 Task: Create in the project Visionary a sprint 'Moonshot'.
Action: Mouse moved to (1306, 617)
Screenshot: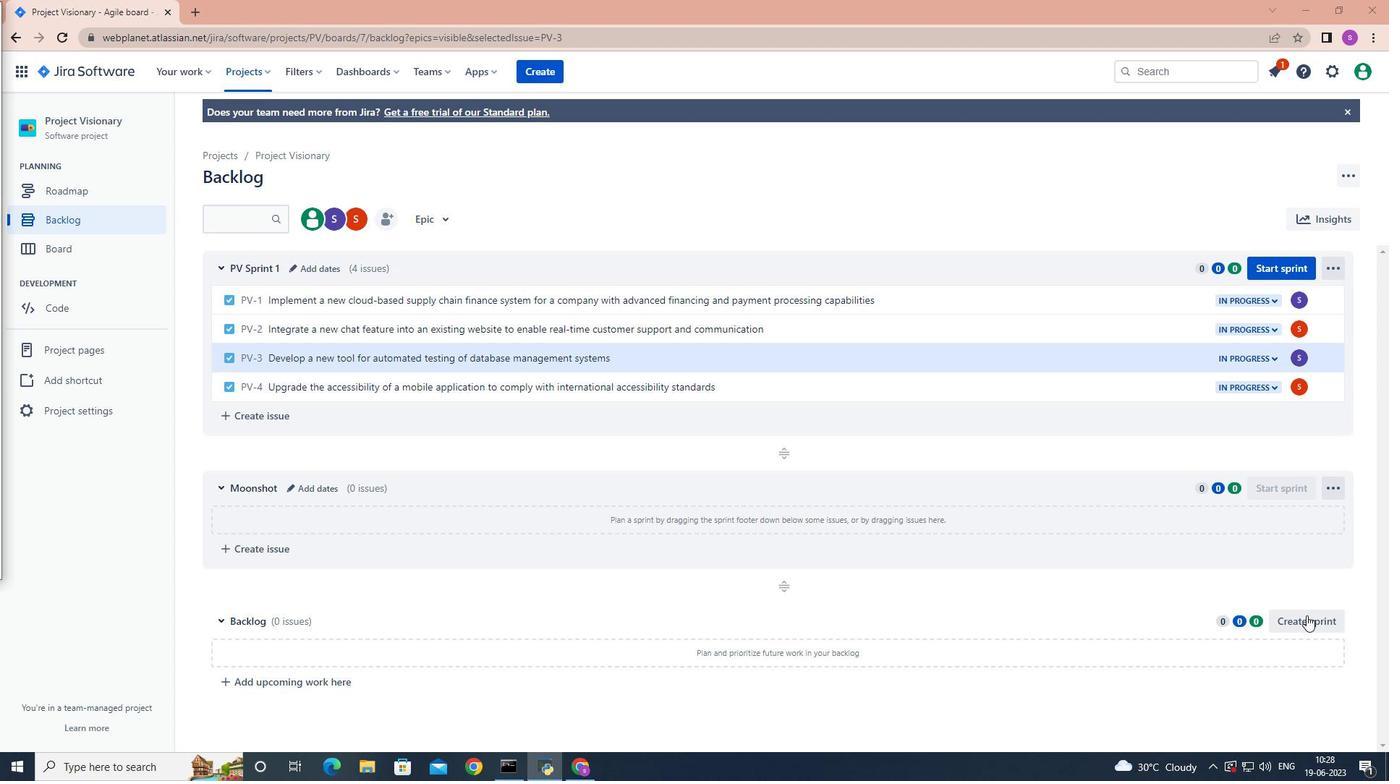 
Action: Mouse pressed left at (1306, 617)
Screenshot: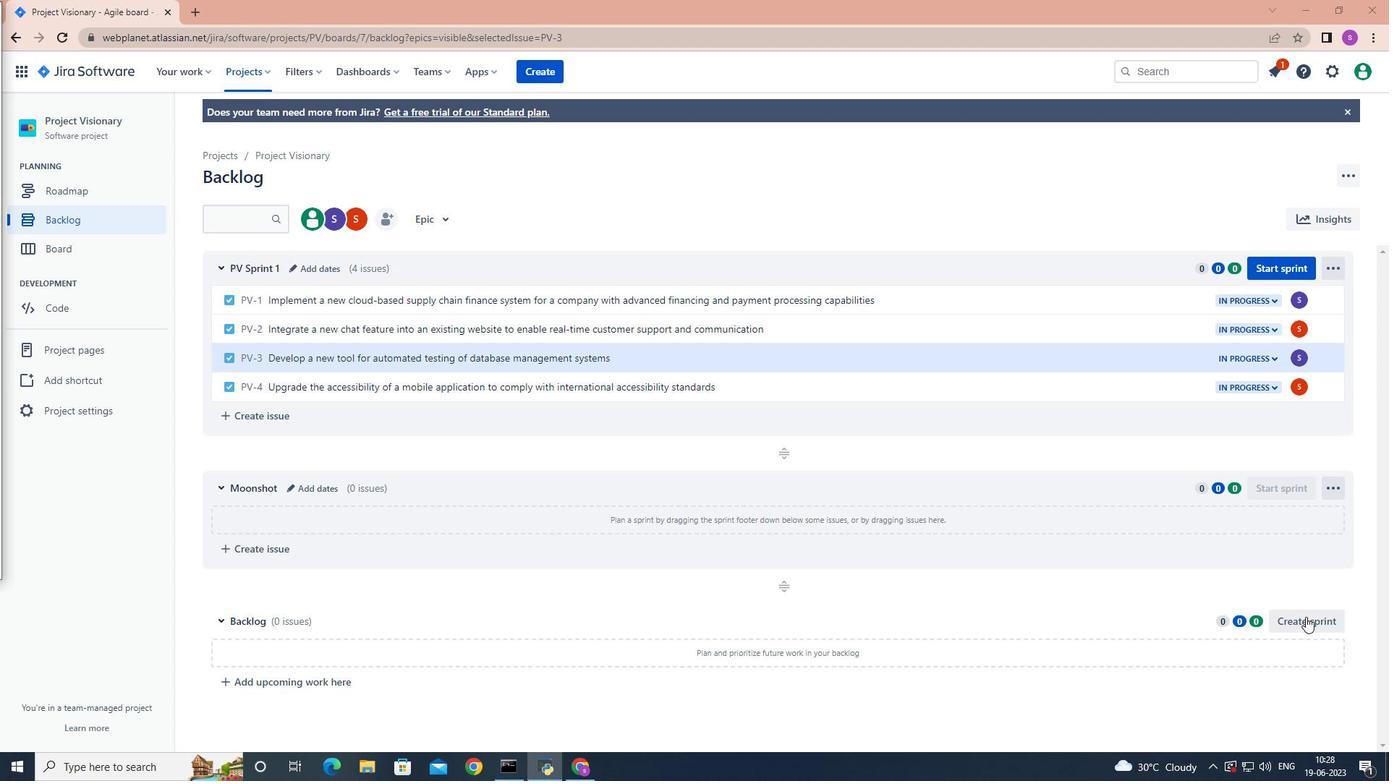 
Action: Mouse moved to (301, 618)
Screenshot: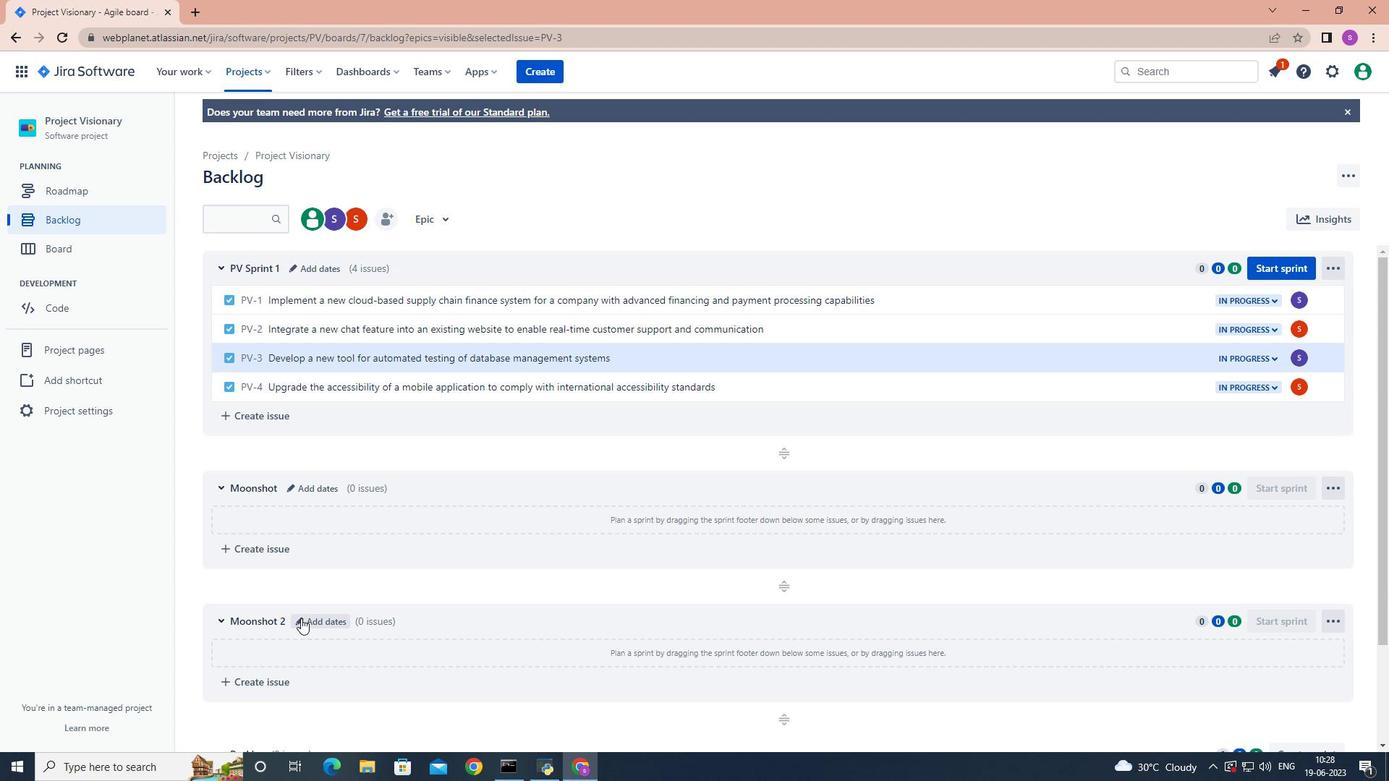 
Action: Mouse pressed left at (301, 618)
Screenshot: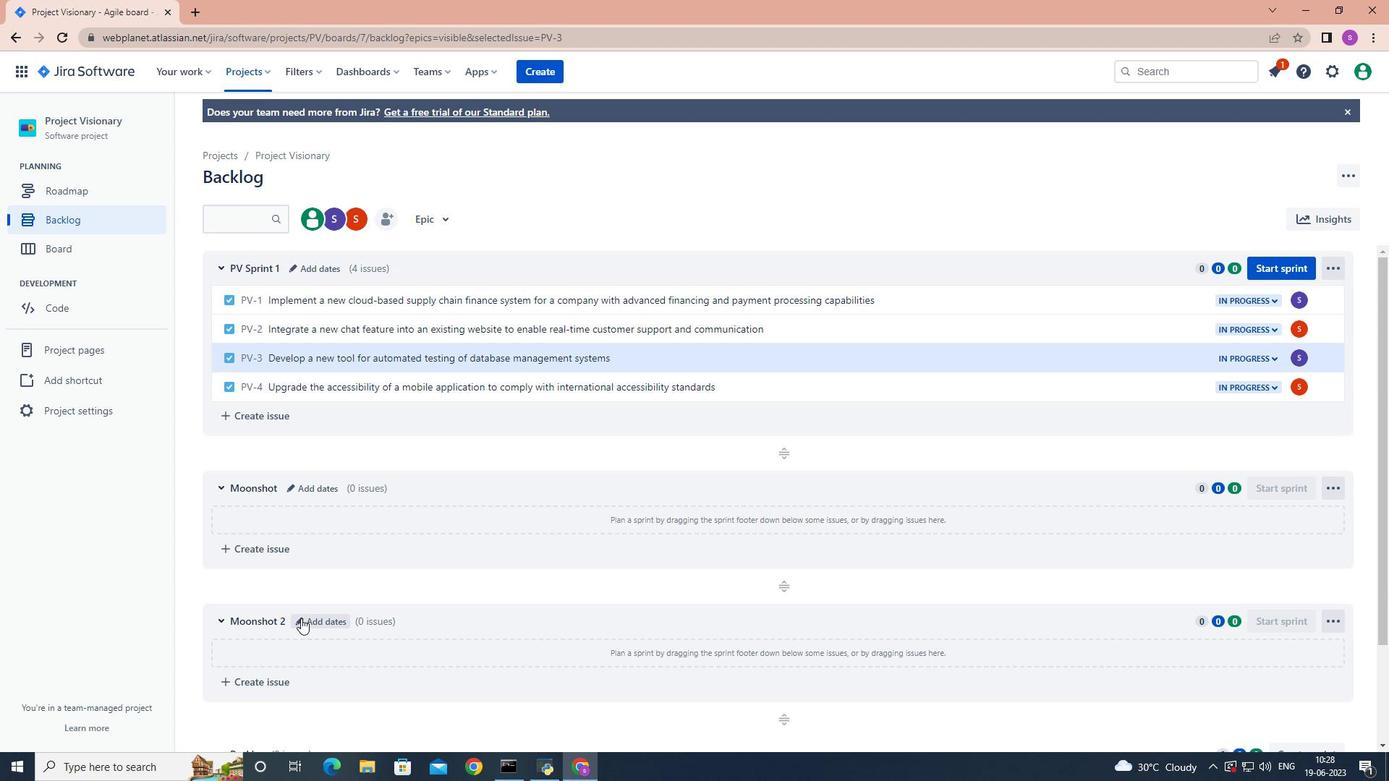 
Action: Mouse moved to (501, 534)
Screenshot: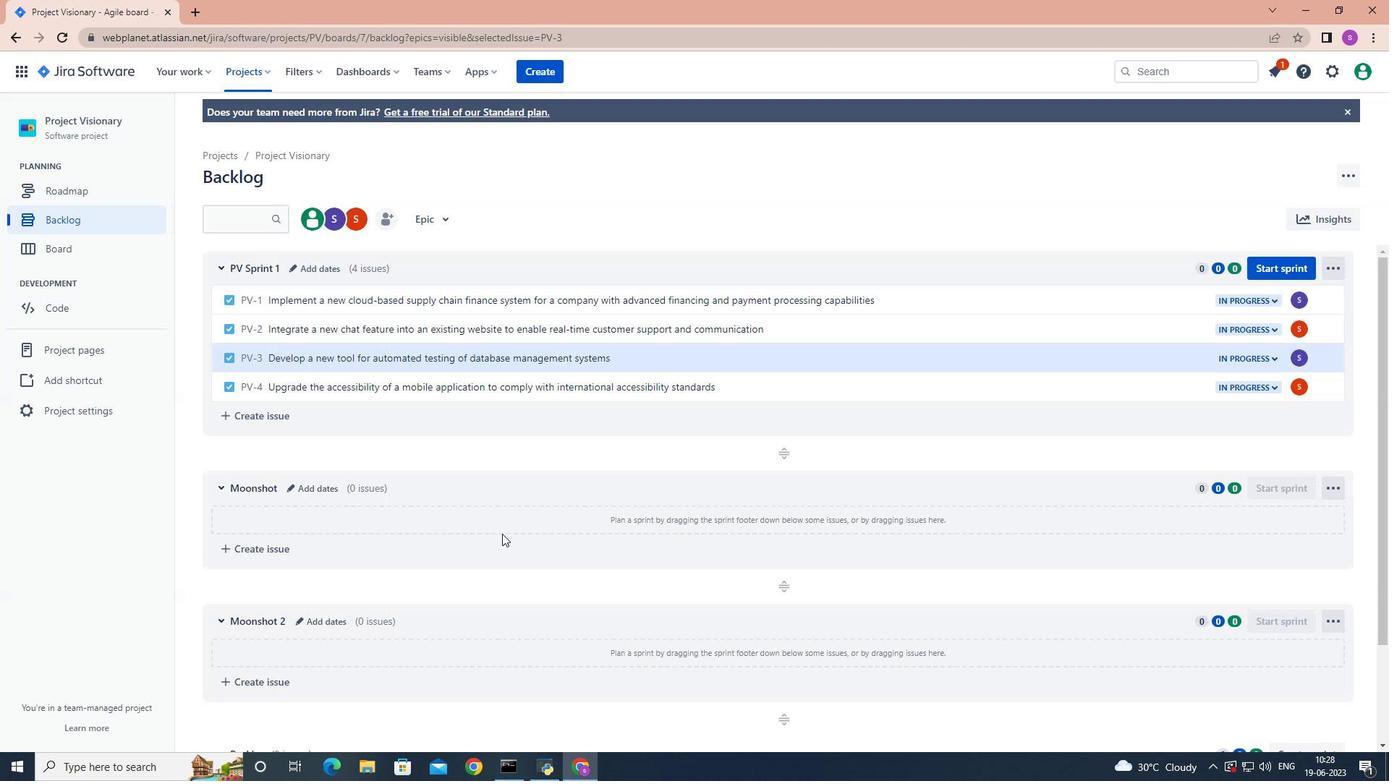 
Action: Key pressed <Key.backspace><Key.backspace><Key.backspace><Key.backspace><Key.backspace><Key.backspace><Key.backspace><Key.backspace><Key.backspace><Key.backspace><Key.backspace><Key.backspace><Key.backspace><Key.backspace><Key.backspace><Key.backspace><Key.backspace><Key.backspace><Key.backspace><Key.shift>Moonshoo<Key.backspace>t
Screenshot: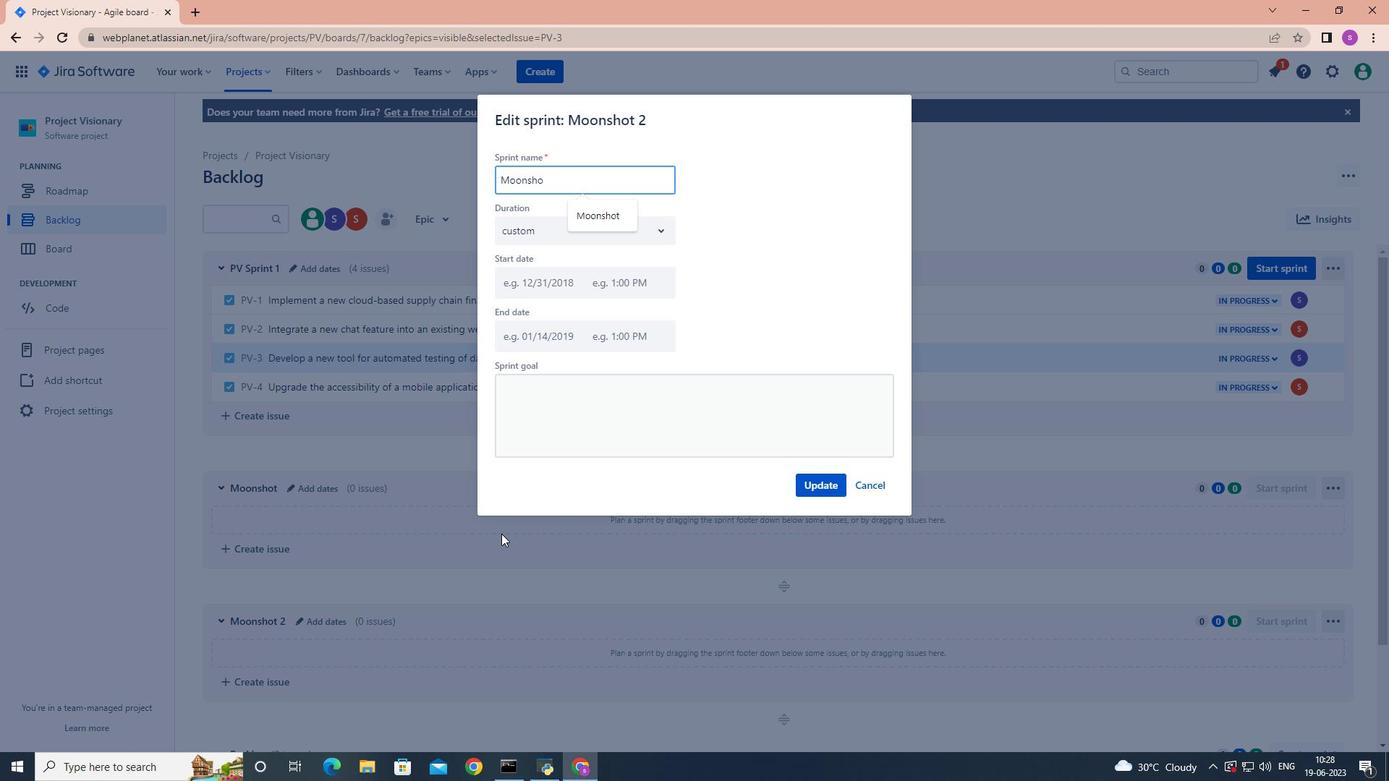 
Action: Mouse moved to (828, 487)
Screenshot: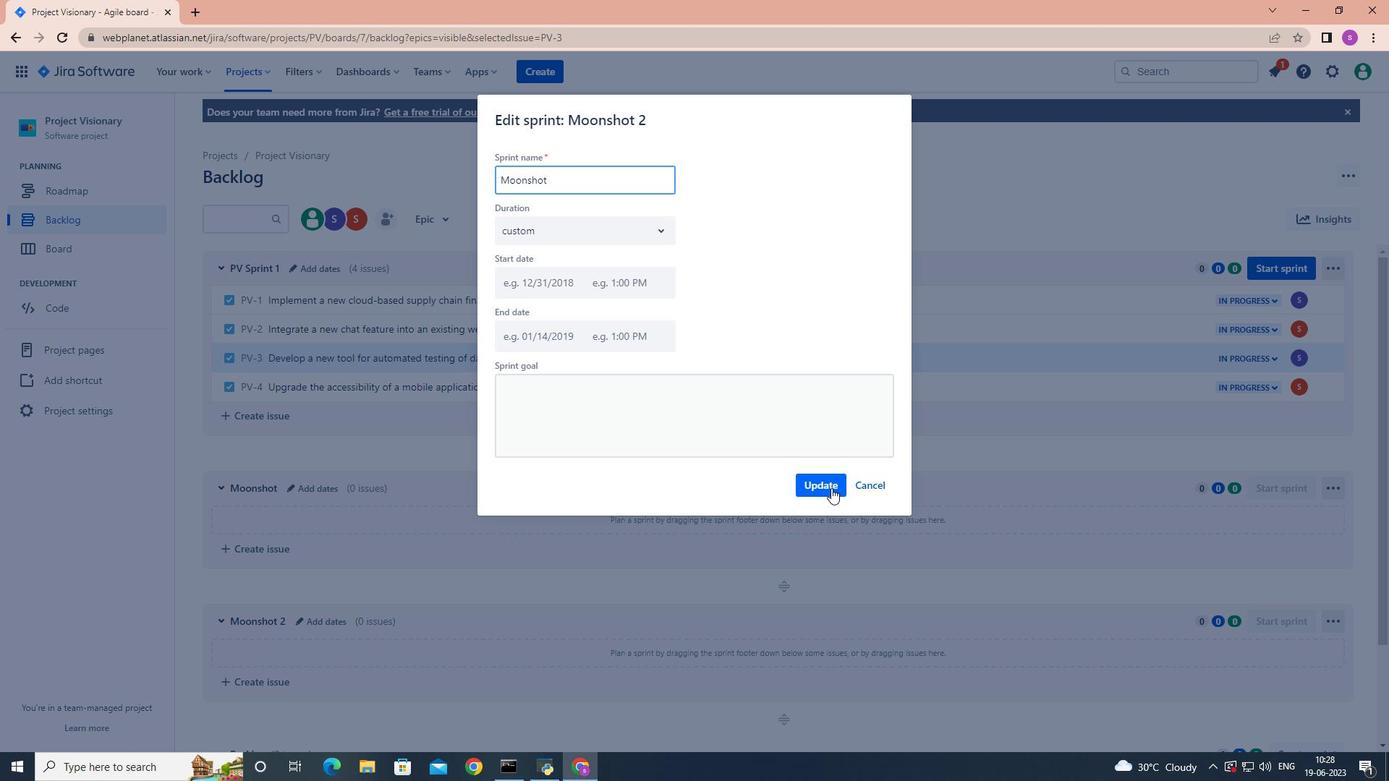 
Action: Mouse pressed left at (828, 487)
Screenshot: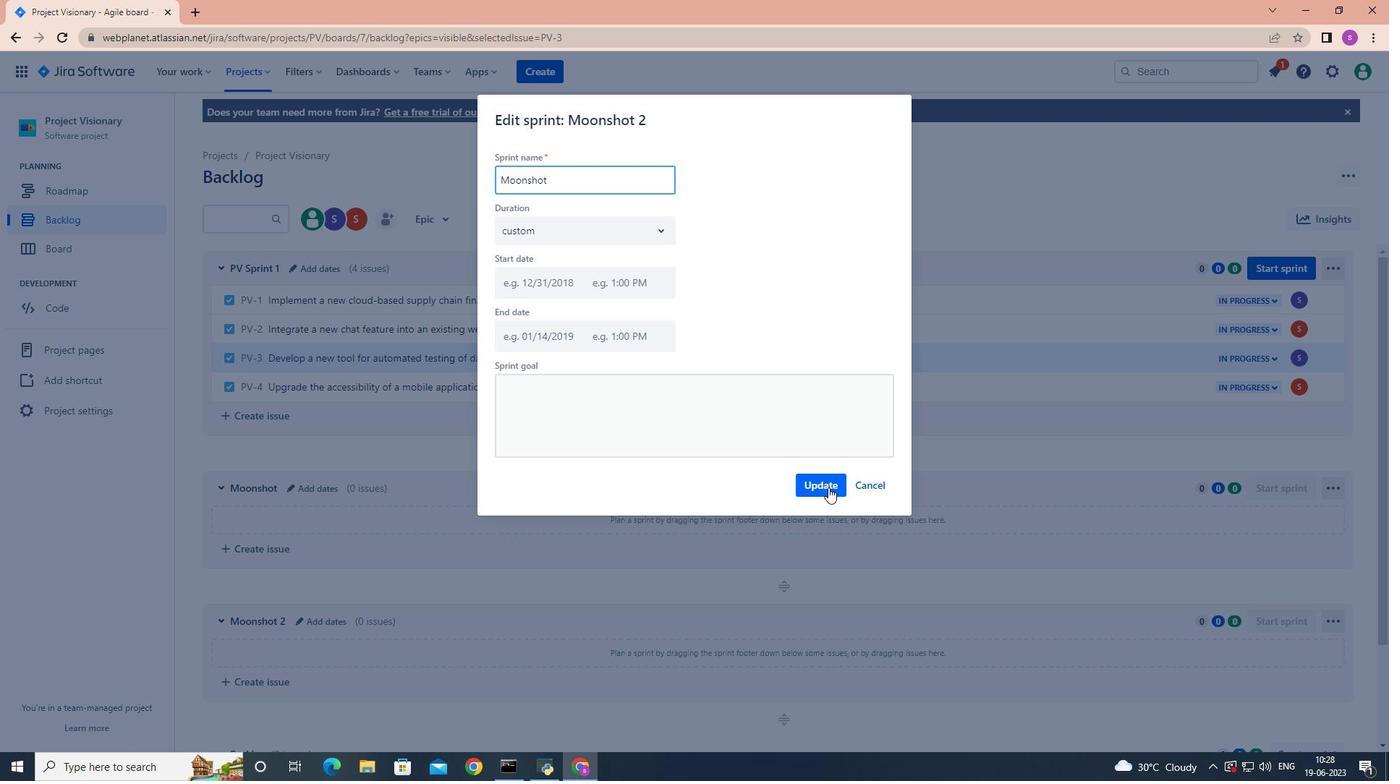 
